 Task: Assign in the project WhiteCap the issue 'Create a new online platform for online coding courses with advanced code editing and debugging features' to the sprint 'Warp Drive'.
Action: Mouse moved to (1022, 228)
Screenshot: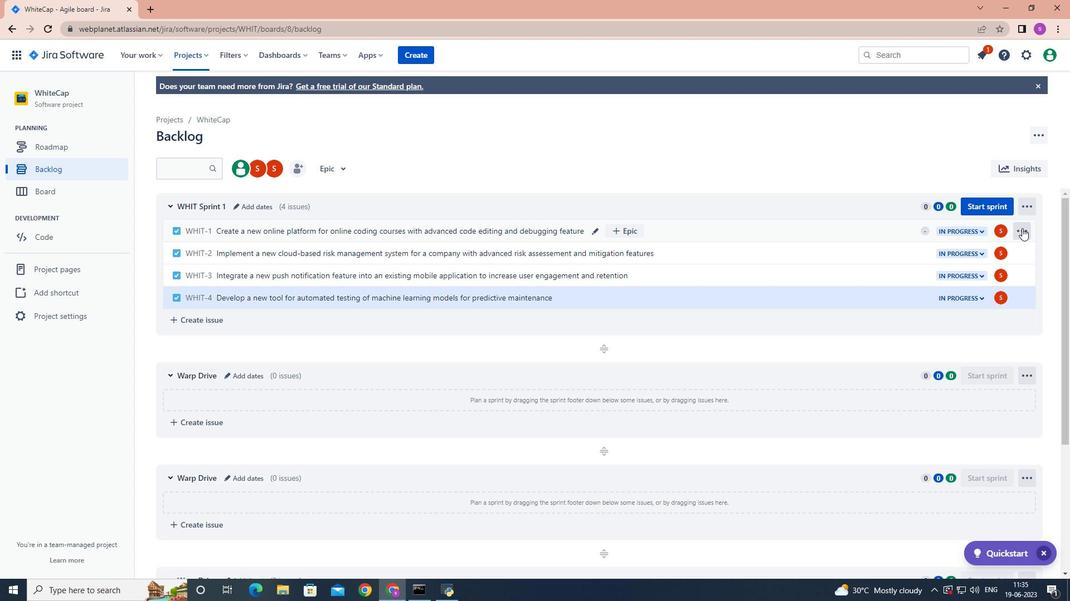
Action: Mouse pressed left at (1022, 228)
Screenshot: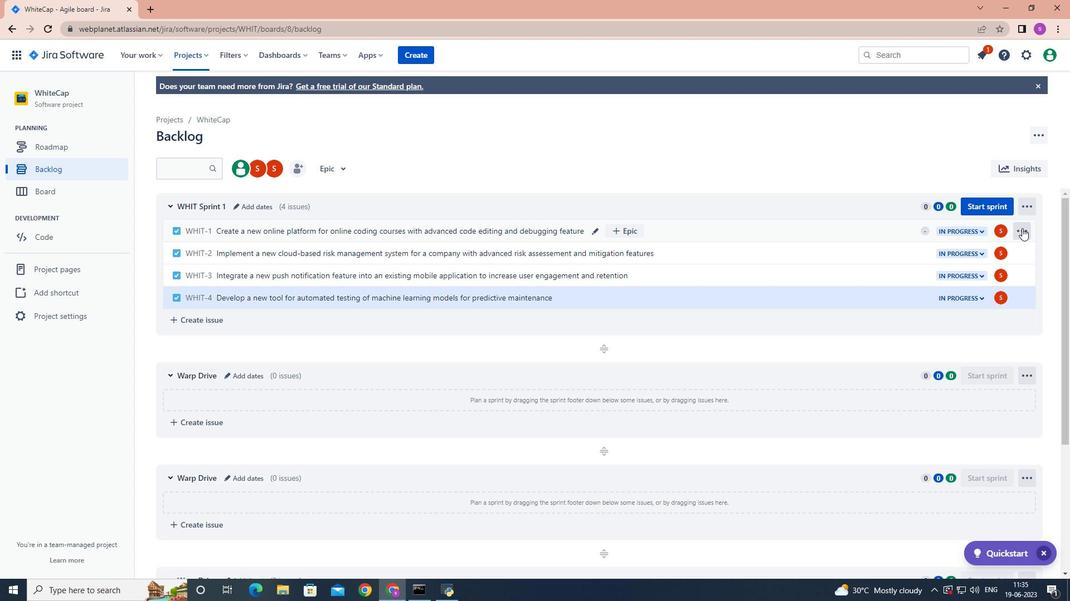 
Action: Mouse moved to (996, 356)
Screenshot: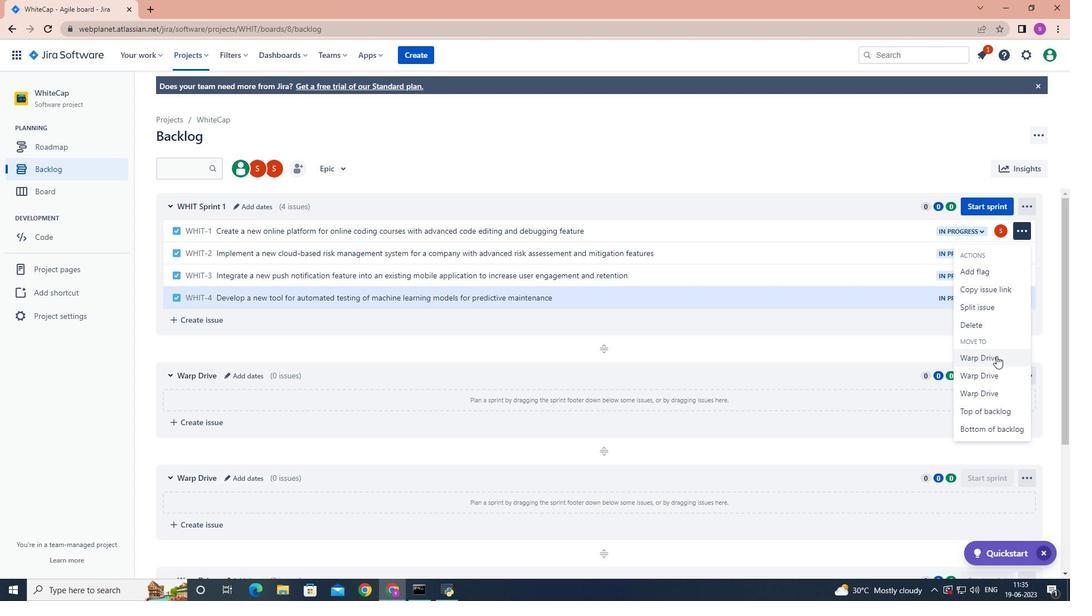 
Action: Mouse pressed left at (996, 356)
Screenshot: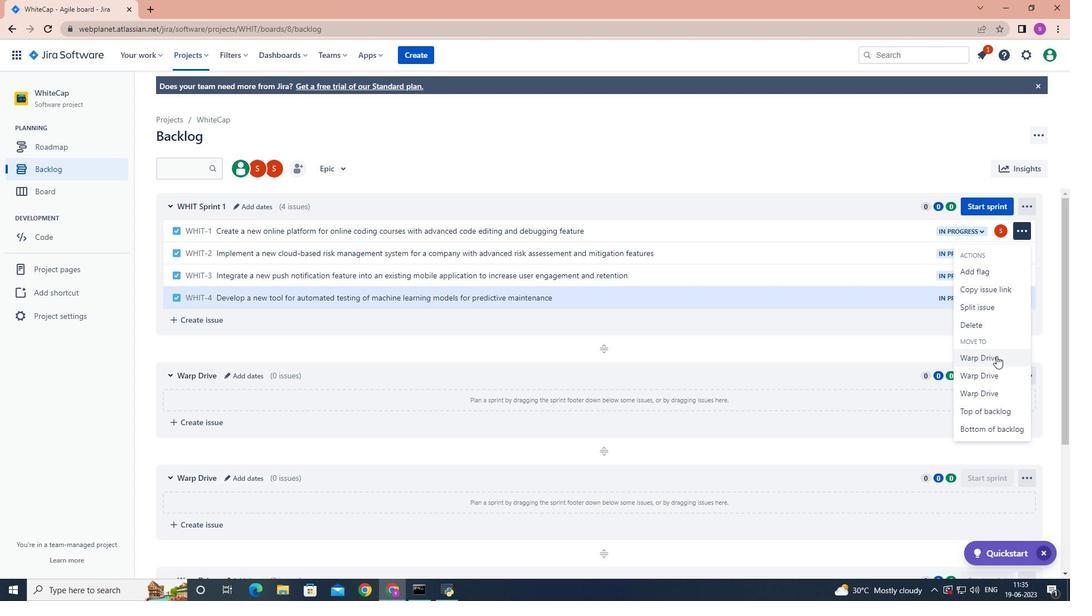 
Action: Mouse moved to (862, 266)
Screenshot: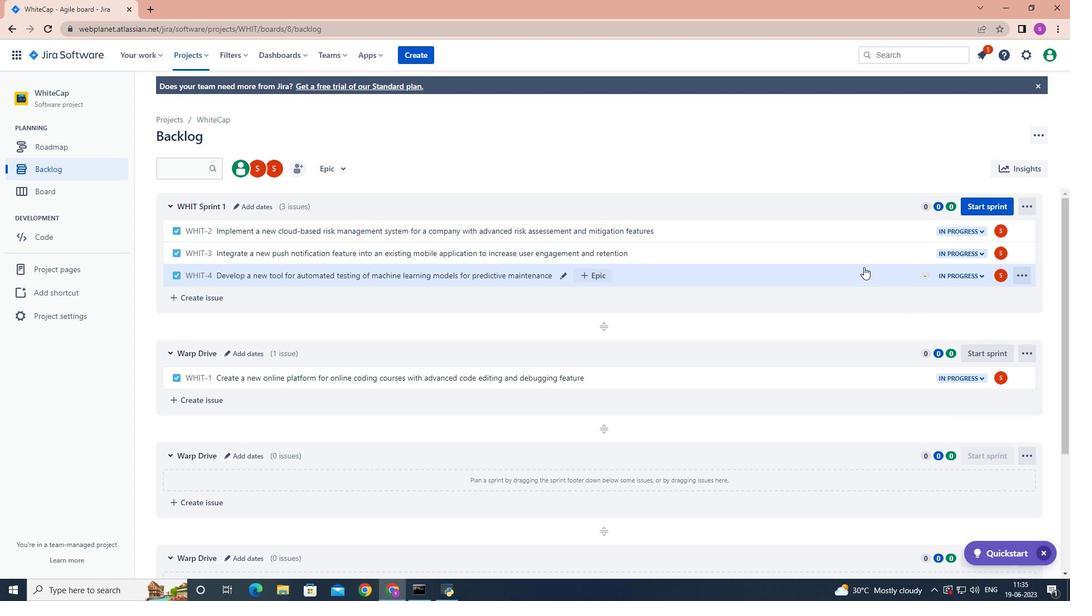 
